 Task: Add Natural Vitality Calm Orange Magnesium Supplement to the cart.
Action: Mouse pressed left at (23, 69)
Screenshot: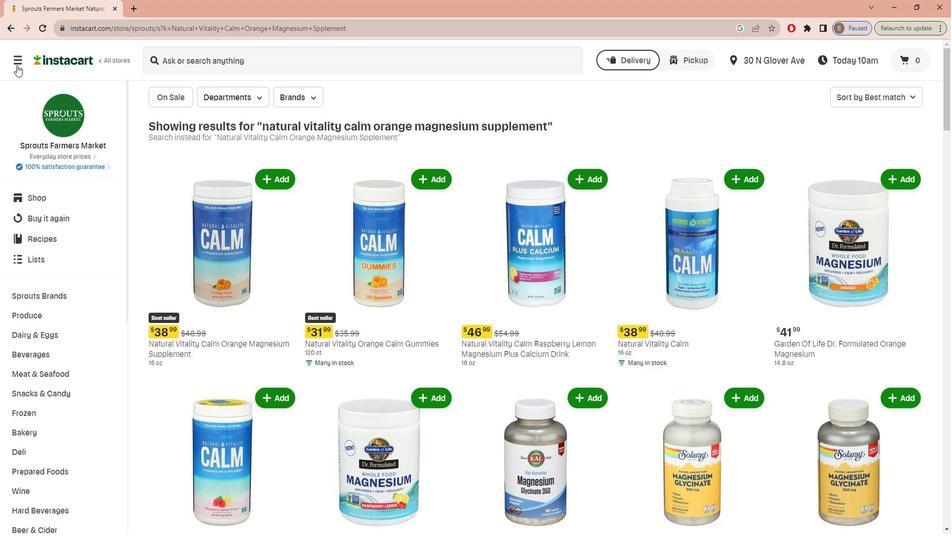 
Action: Mouse moved to (35, 130)
Screenshot: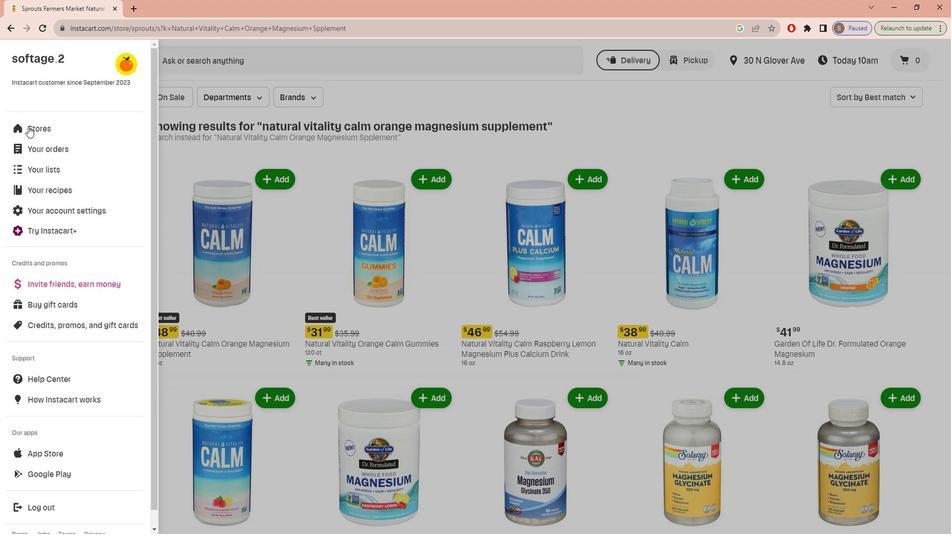 
Action: Mouse pressed left at (35, 130)
Screenshot: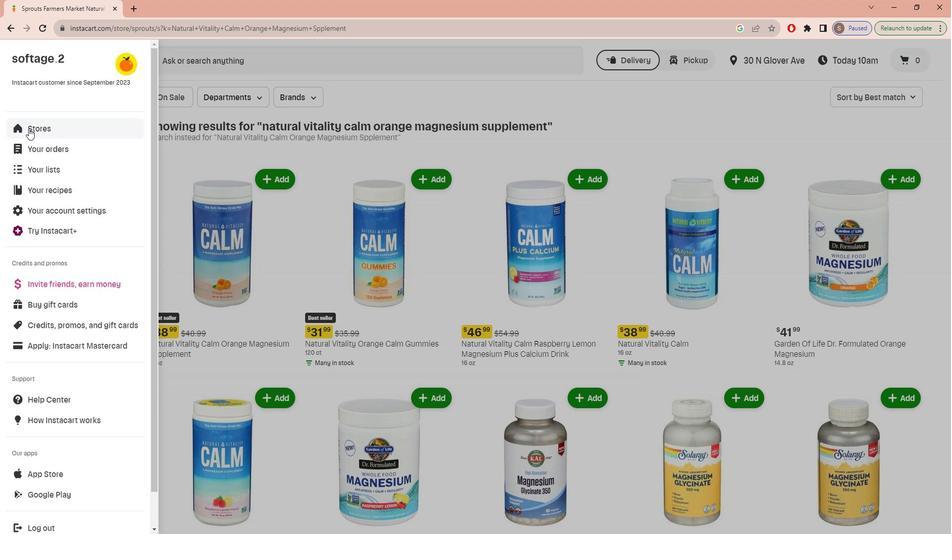 
Action: Mouse moved to (246, 102)
Screenshot: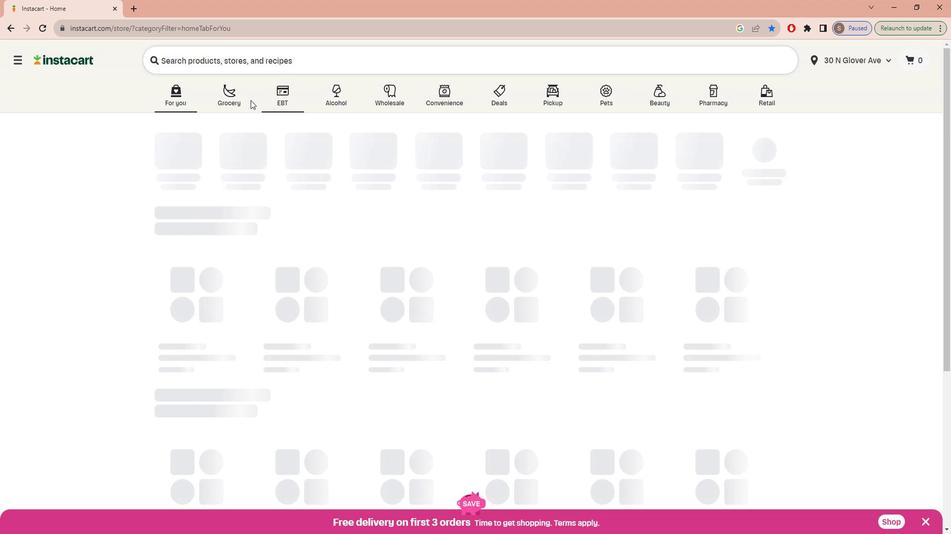 
Action: Mouse pressed left at (246, 102)
Screenshot: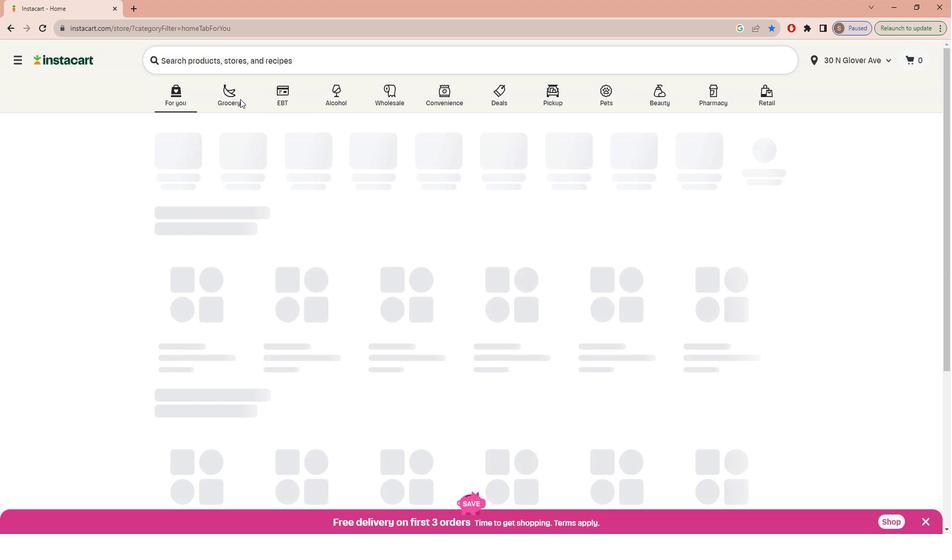 
Action: Mouse moved to (256, 270)
Screenshot: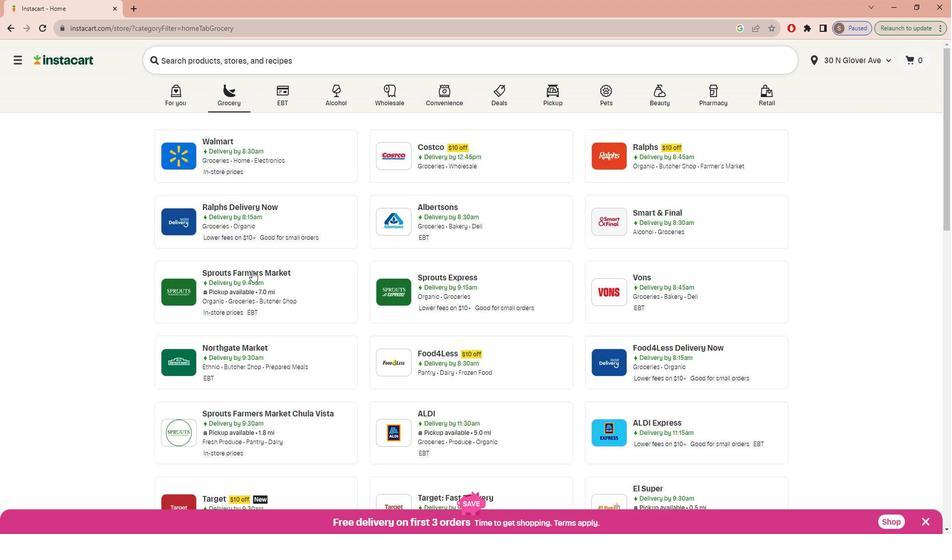 
Action: Mouse pressed left at (256, 270)
Screenshot: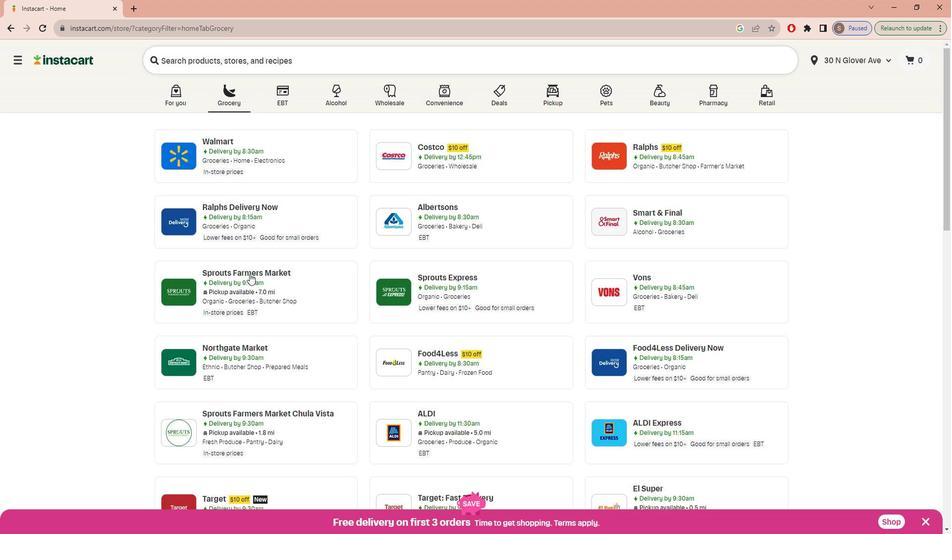 
Action: Mouse moved to (67, 362)
Screenshot: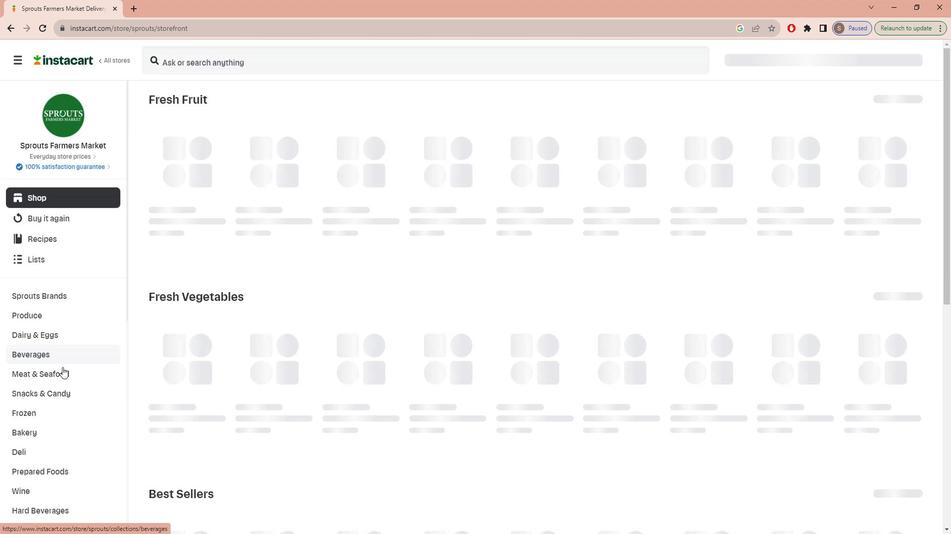 
Action: Mouse scrolled (67, 361) with delta (0, 0)
Screenshot: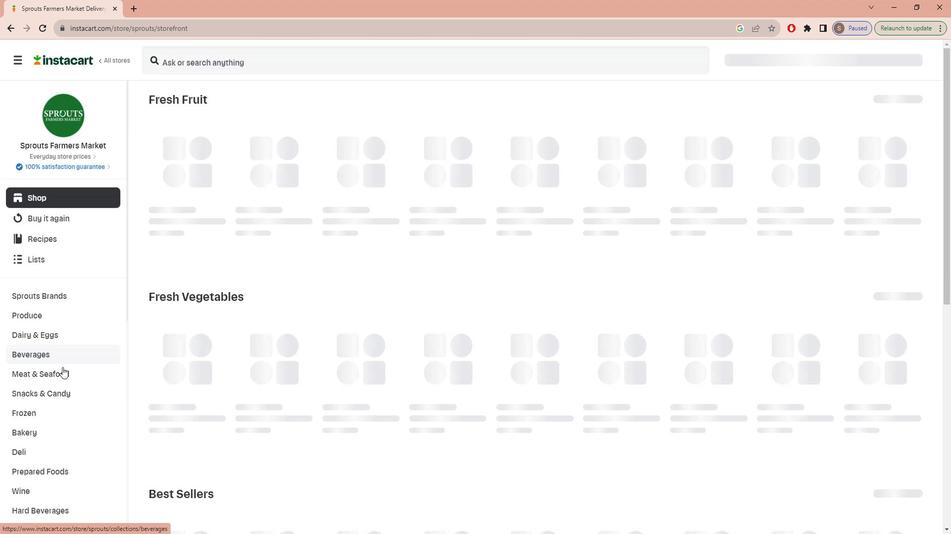 
Action: Mouse moved to (66, 364)
Screenshot: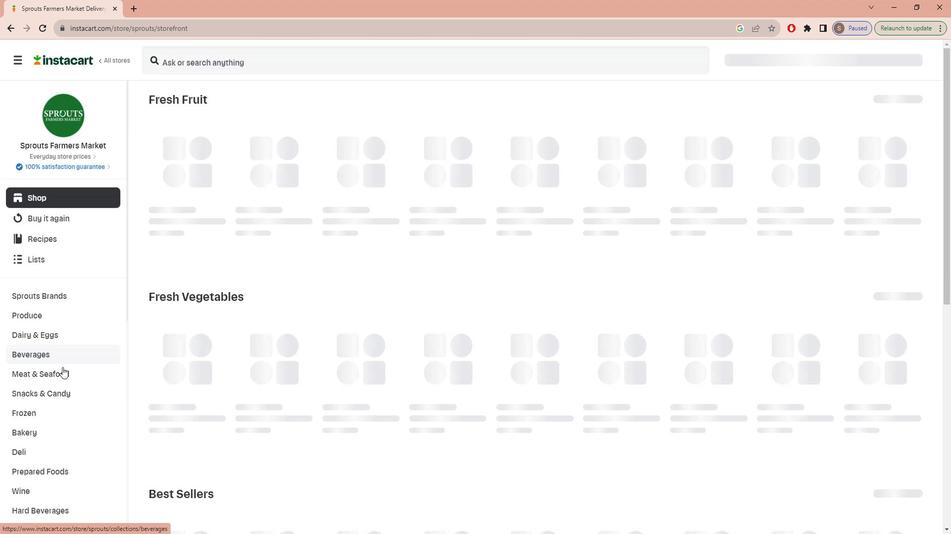 
Action: Mouse scrolled (66, 364) with delta (0, 0)
Screenshot: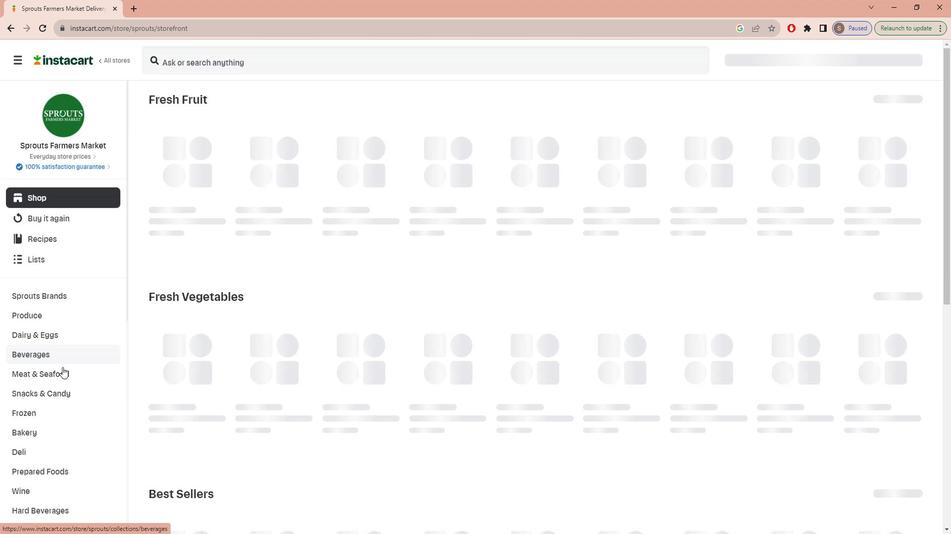 
Action: Mouse moved to (65, 366)
Screenshot: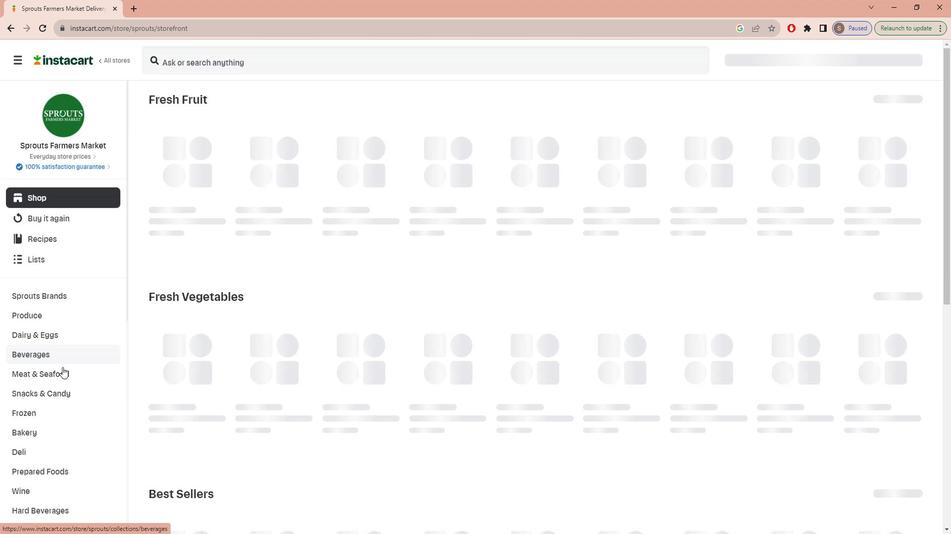 
Action: Mouse scrolled (65, 365) with delta (0, 0)
Screenshot: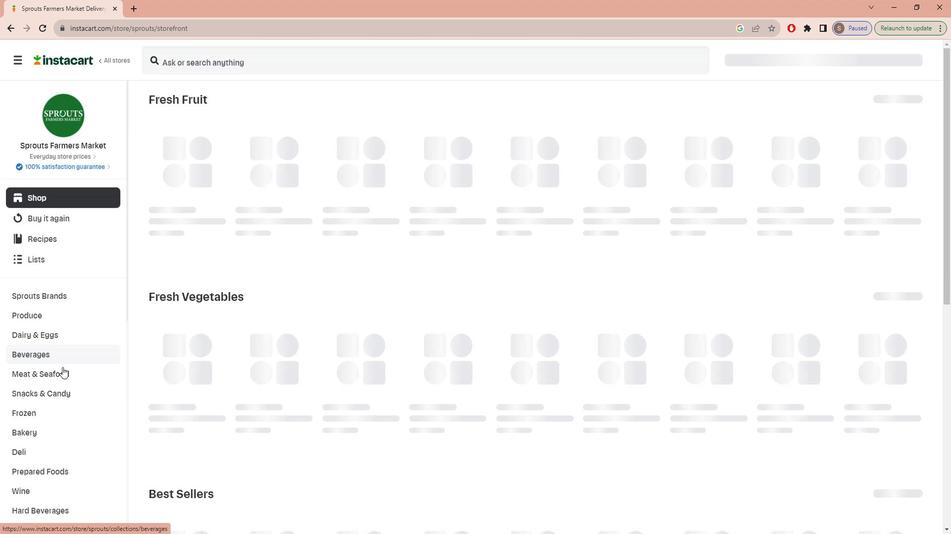 
Action: Mouse moved to (63, 368)
Screenshot: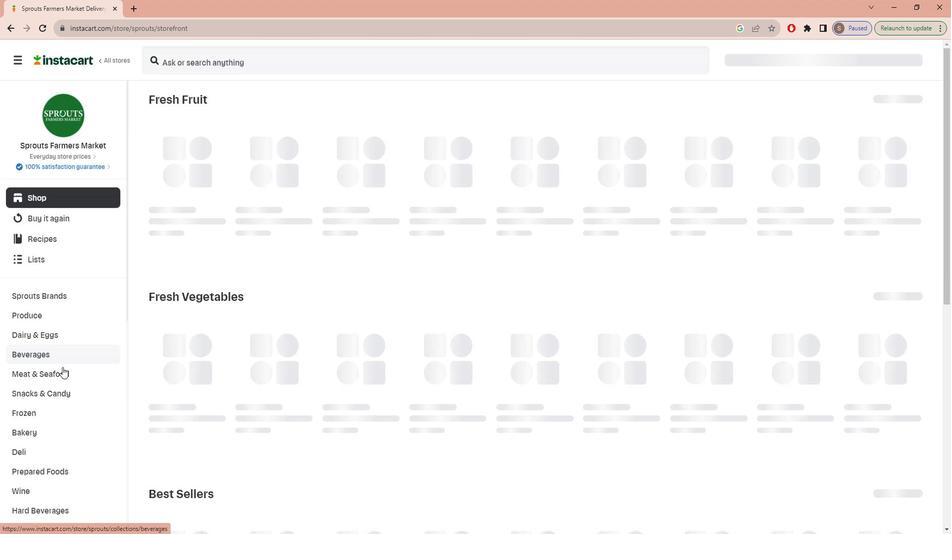 
Action: Mouse scrolled (63, 367) with delta (0, 0)
Screenshot: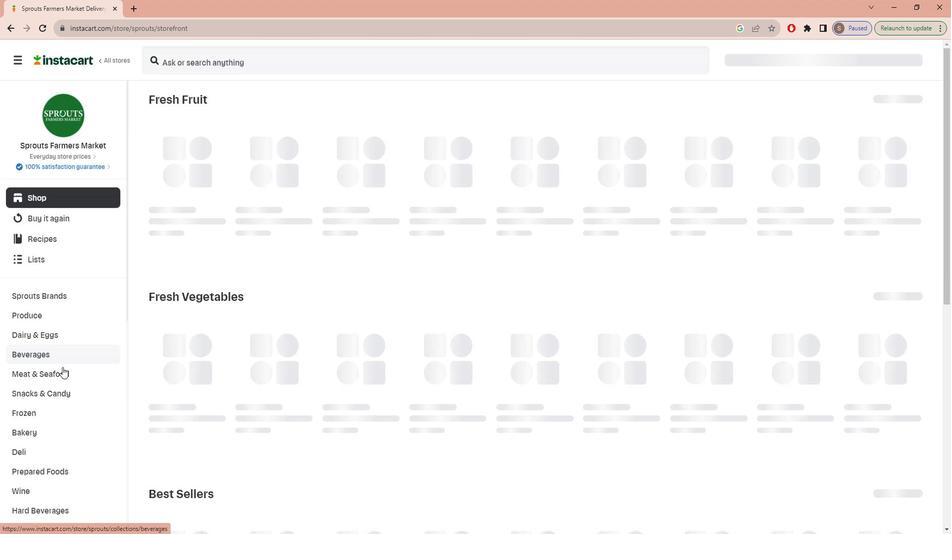 
Action: Mouse moved to (62, 369)
Screenshot: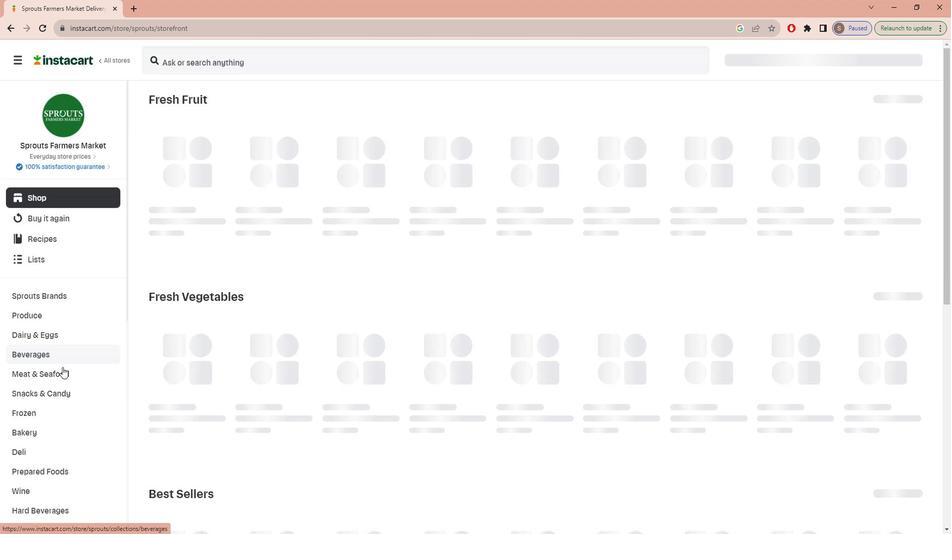 
Action: Mouse scrolled (62, 368) with delta (0, 0)
Screenshot: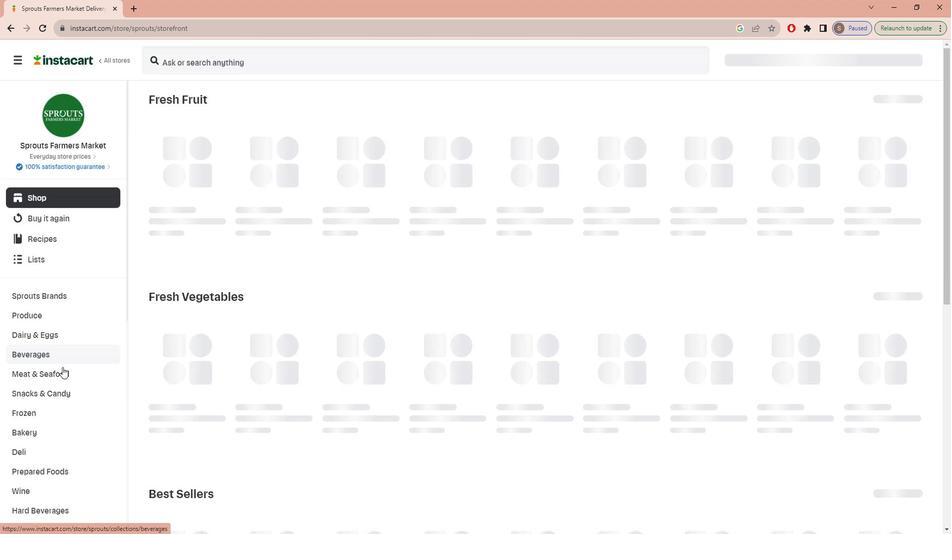
Action: Mouse moved to (61, 369)
Screenshot: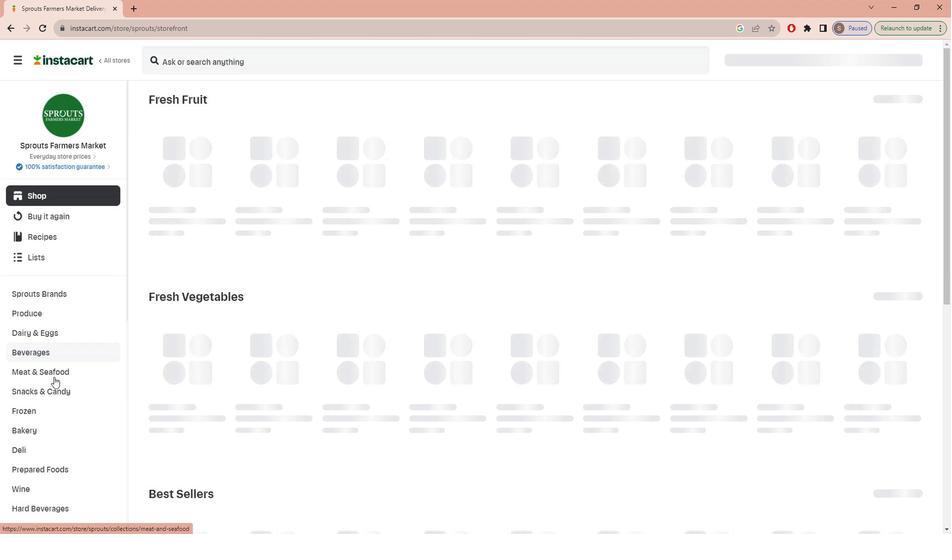 
Action: Mouse scrolled (61, 369) with delta (0, 0)
Screenshot: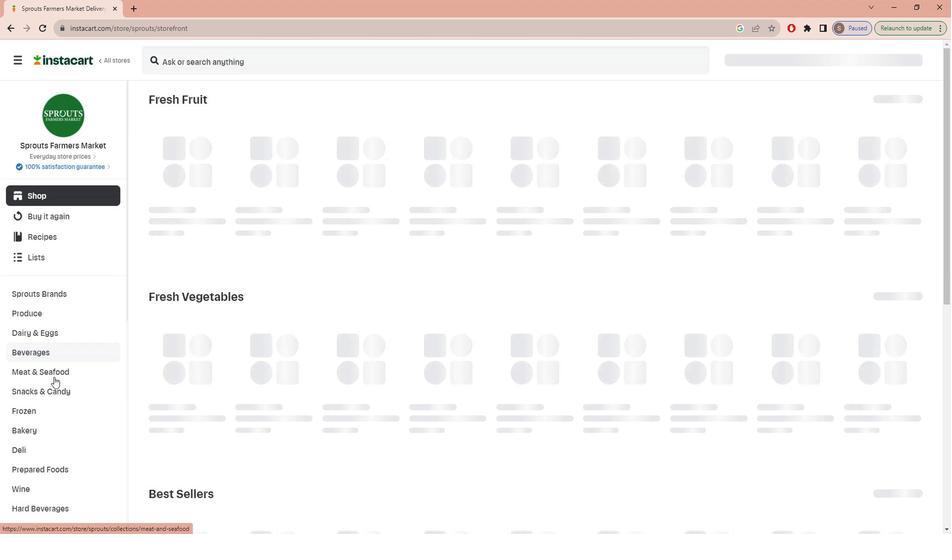 
Action: Mouse moved to (58, 370)
Screenshot: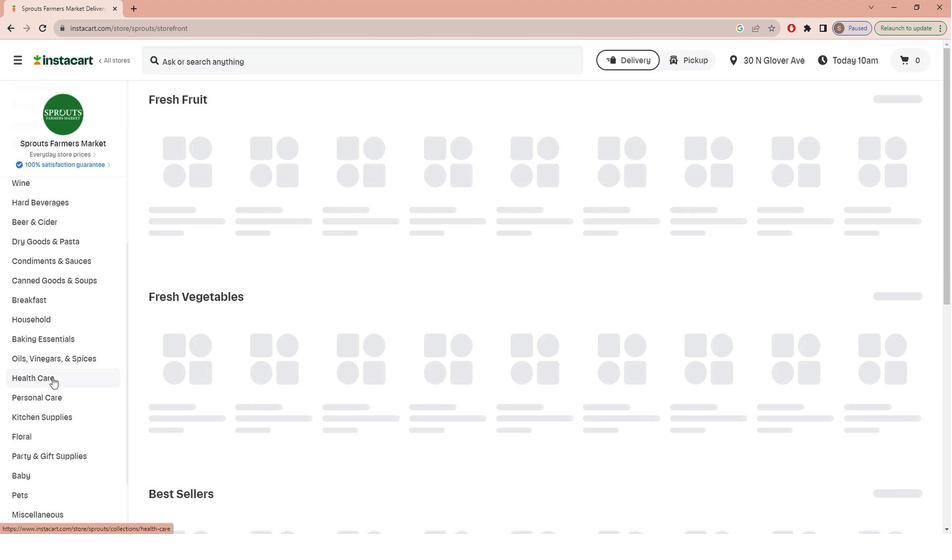 
Action: Mouse scrolled (58, 370) with delta (0, 0)
Screenshot: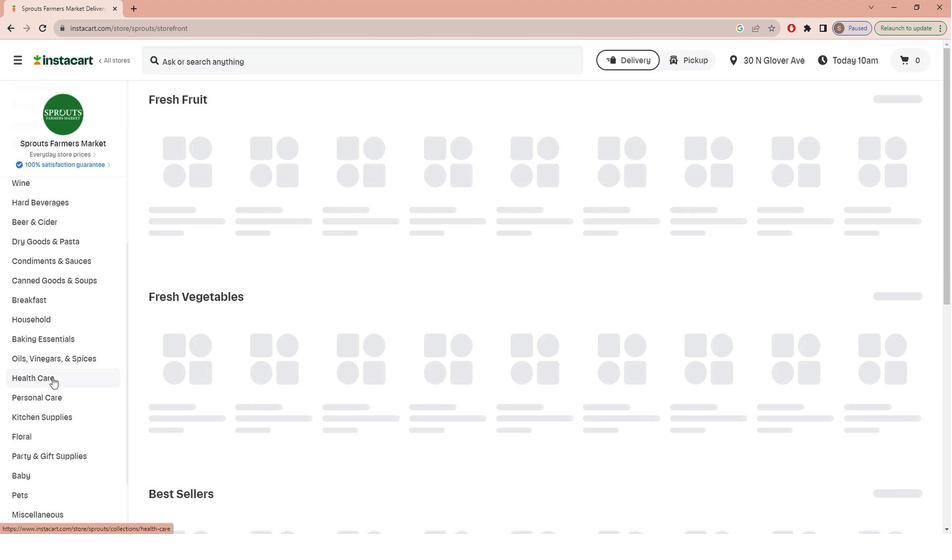 
Action: Mouse scrolled (58, 370) with delta (0, 0)
Screenshot: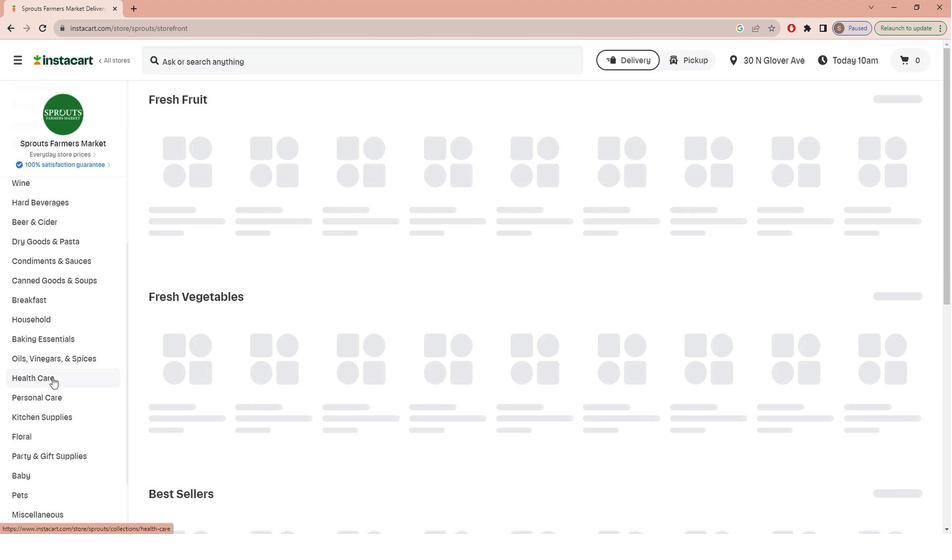 
Action: Mouse scrolled (58, 370) with delta (0, 0)
Screenshot: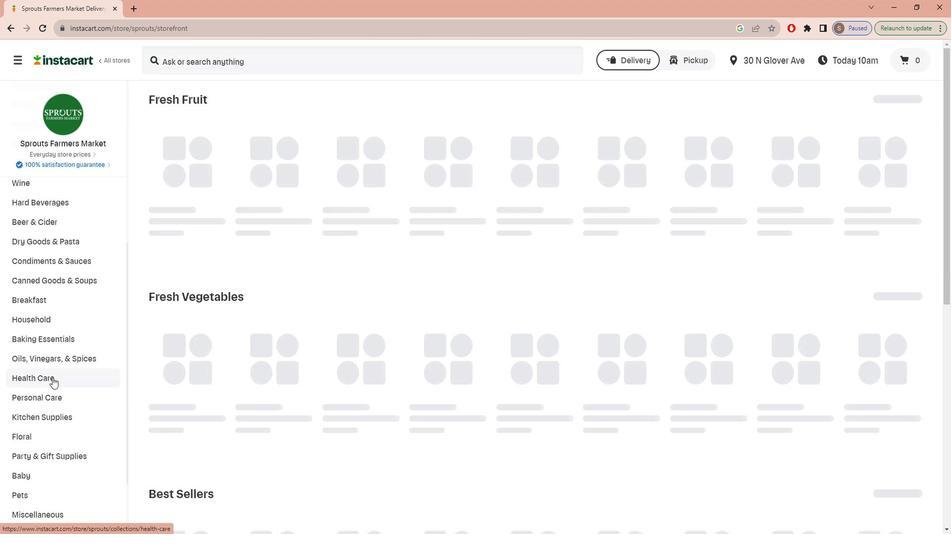 
Action: Mouse scrolled (58, 370) with delta (0, 0)
Screenshot: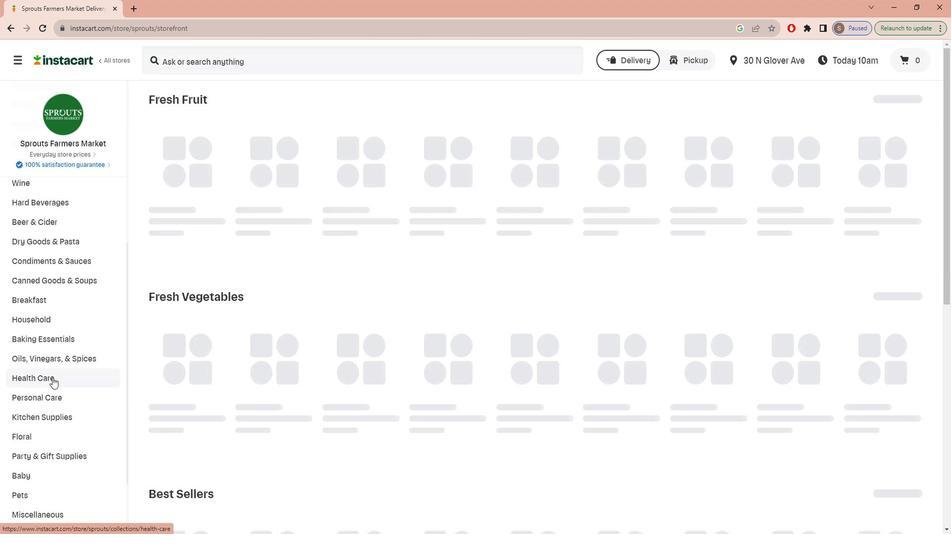 
Action: Mouse scrolled (58, 370) with delta (0, 0)
Screenshot: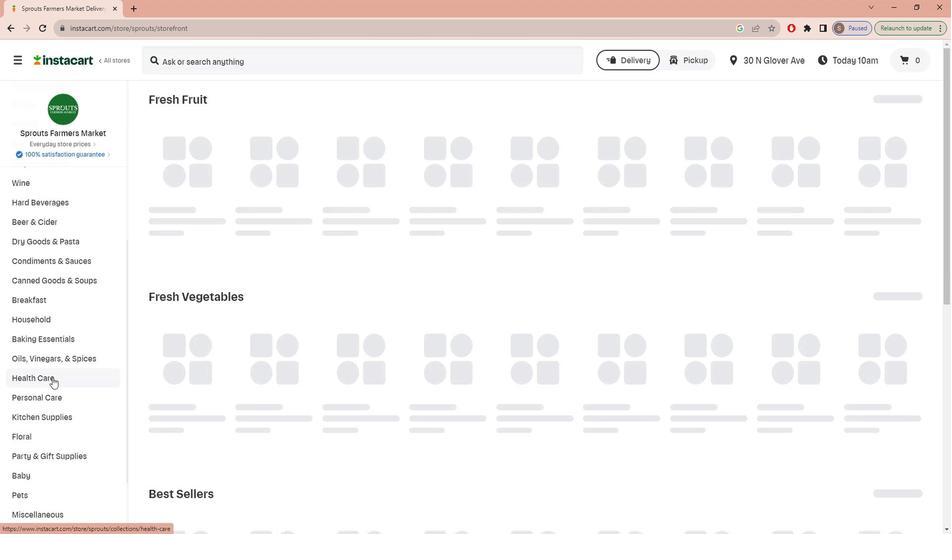 
Action: Mouse scrolled (58, 370) with delta (0, 0)
Screenshot: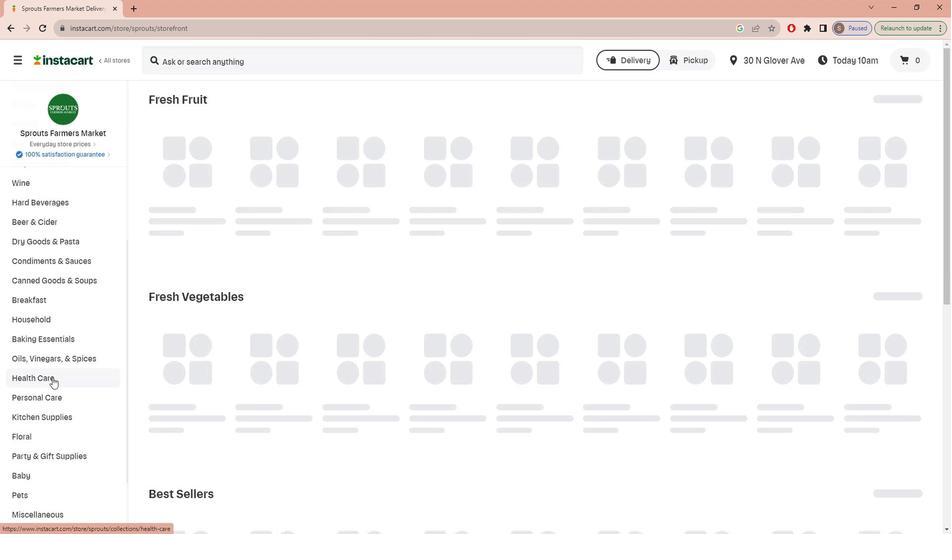 
Action: Mouse scrolled (58, 370) with delta (0, 0)
Screenshot: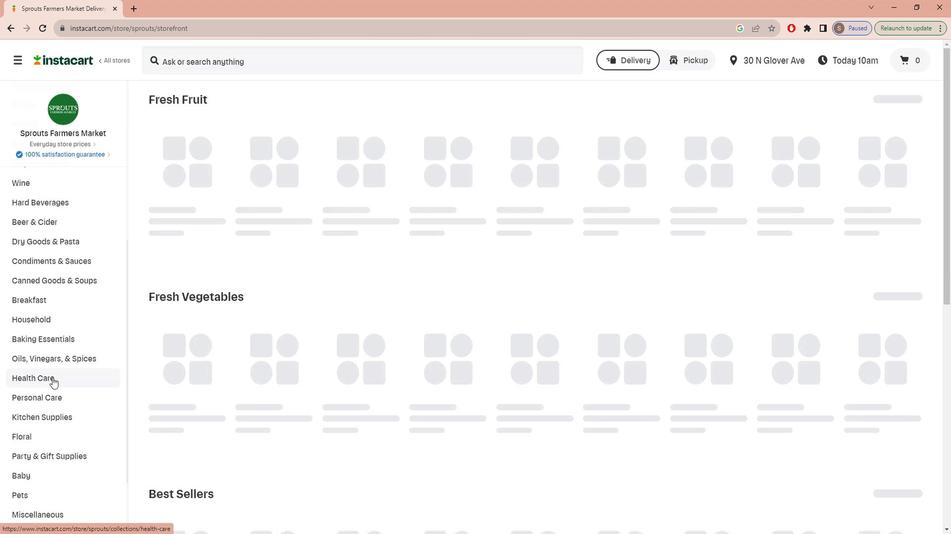 
Action: Mouse moved to (23, 465)
Screenshot: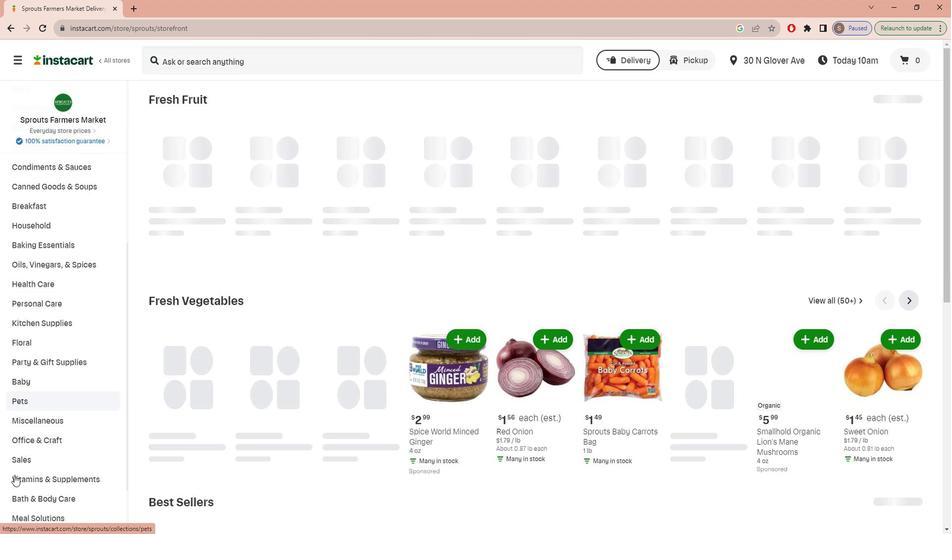 
Action: Mouse pressed left at (23, 465)
Screenshot: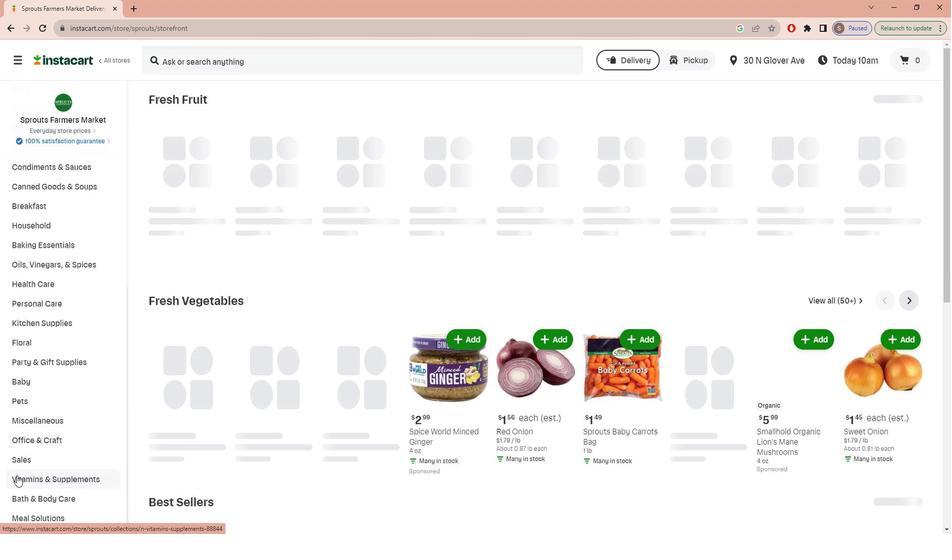
Action: Mouse moved to (925, 128)
Screenshot: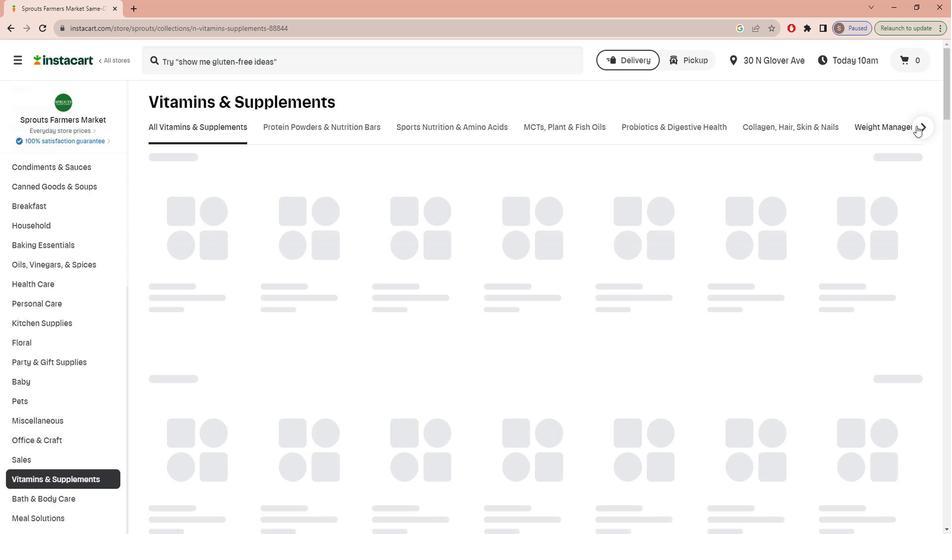 
Action: Mouse pressed left at (925, 128)
Screenshot: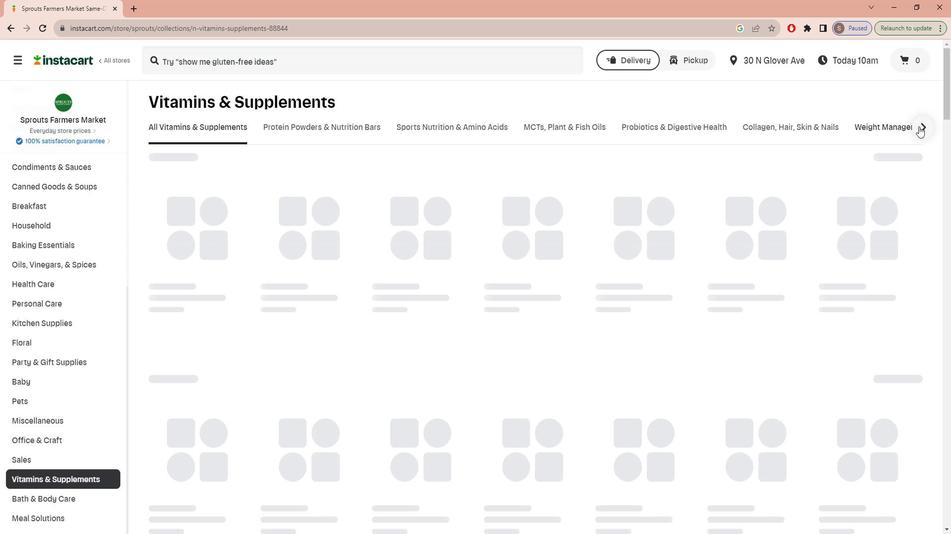 
Action: Mouse moved to (679, 127)
Screenshot: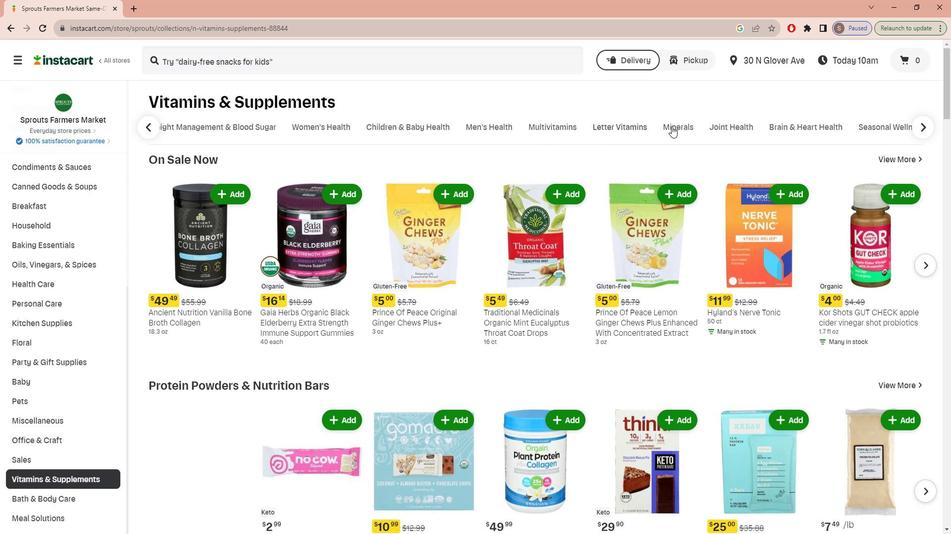 
Action: Mouse pressed left at (679, 127)
Screenshot: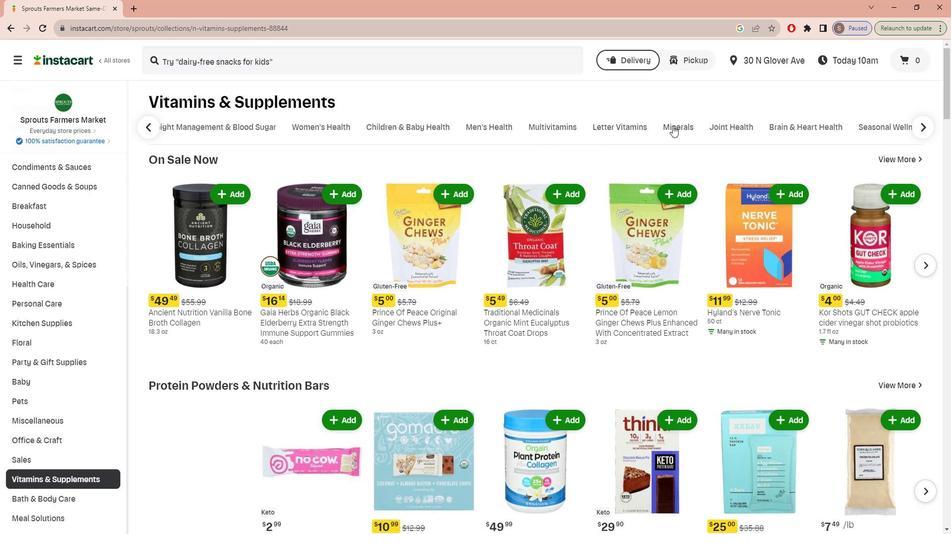 
Action: Mouse moved to (338, 65)
Screenshot: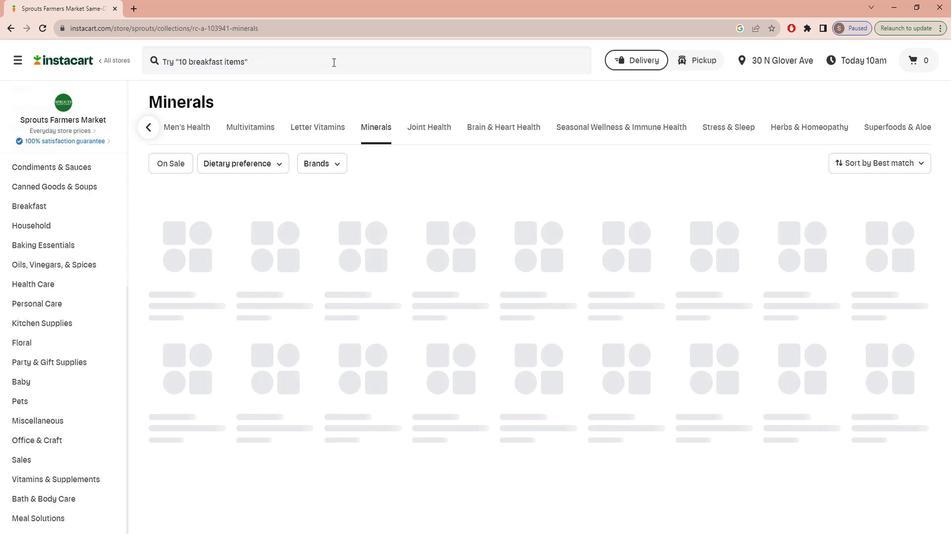 
Action: Mouse pressed left at (338, 65)
Screenshot: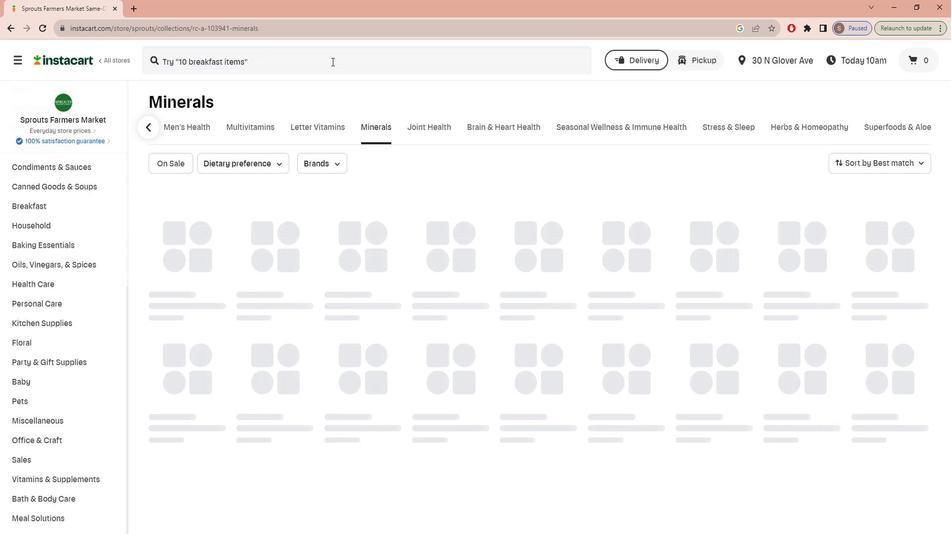 
Action: Key pressed b<Key.backspace>n<Key.caps_lock>ATURAL<Key.space><Key.space><Key.caps_lock>v<Key.caps_lock>ITALITY<Key.space><Key.caps_lock>c<Key.caps_lock>ALM<Key.space><Key.caps_lock>o<Key.caps_lock>RANGE<Key.space><Key.caps_lock>m<Key.caps_lock>AGNESS<Key.backspace>IUM<Key.space><Key.caps_lock>s<Key.caps_lock>UPPLEMENT<Key.space><Key.enter>
Screenshot: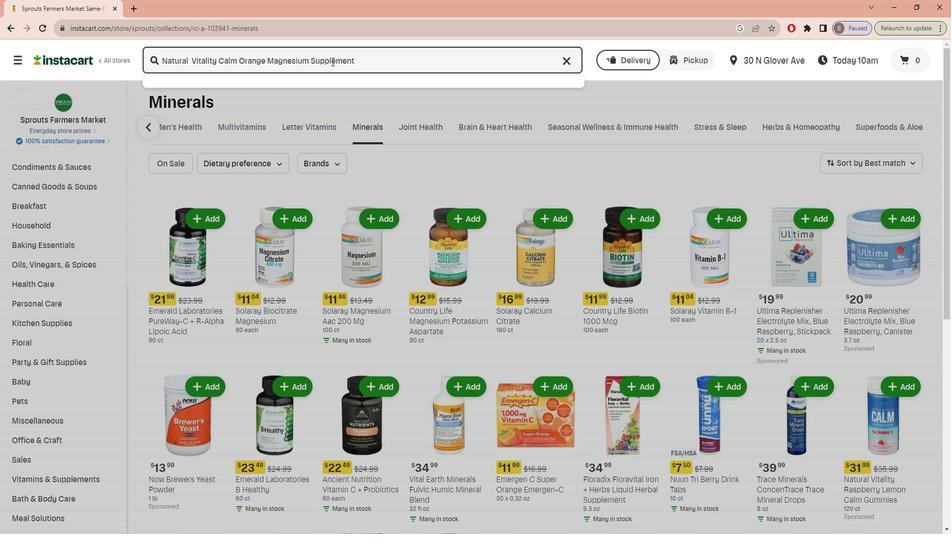 
Action: Mouse moved to (284, 164)
Screenshot: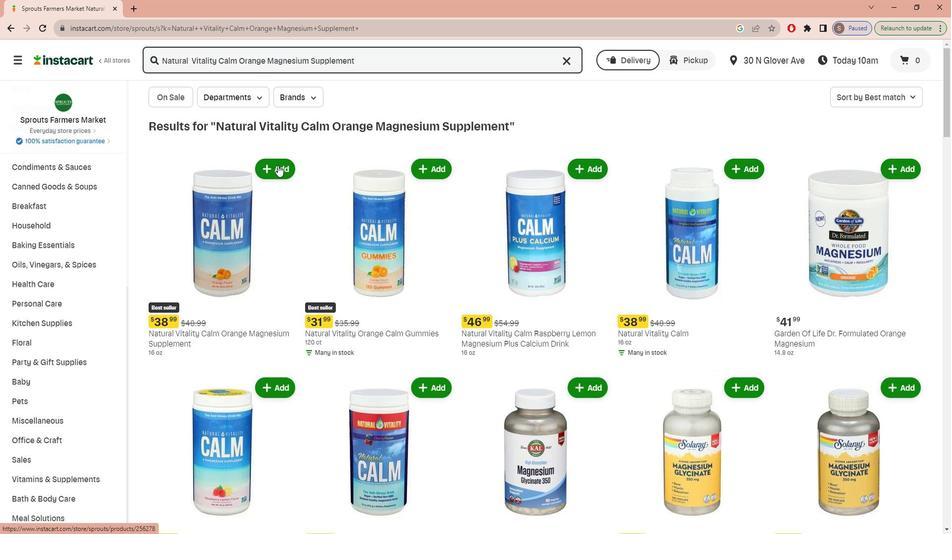 
Action: Mouse pressed left at (284, 164)
Screenshot: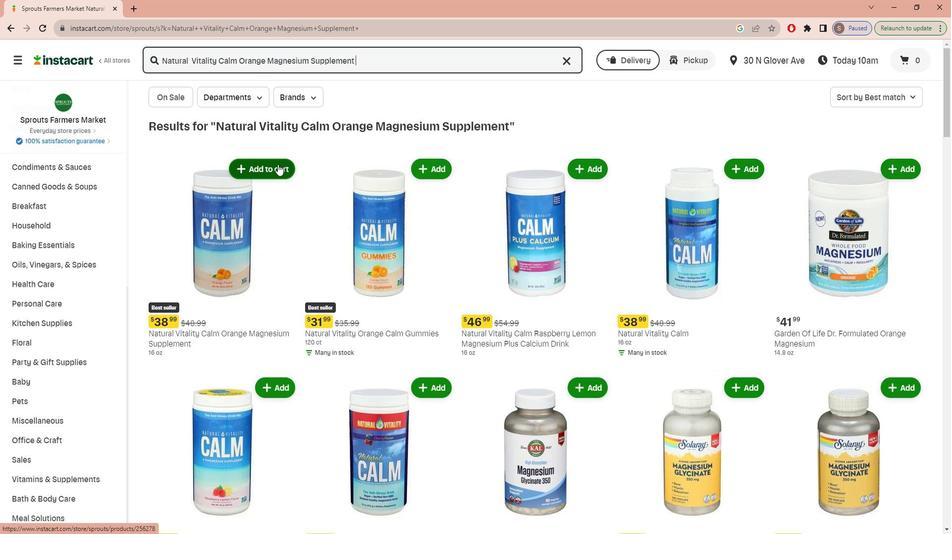 
Action: Mouse moved to (303, 219)
Screenshot: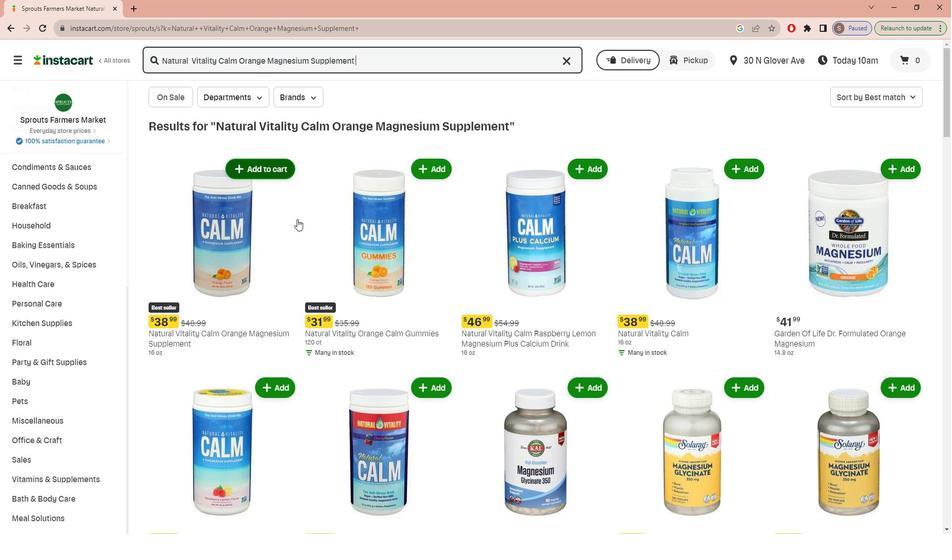 
